 Task: Search for hiking trails near Seattle, Washington, and Olympic National Park, Washington.
Action: Mouse moved to (136, 80)
Screenshot: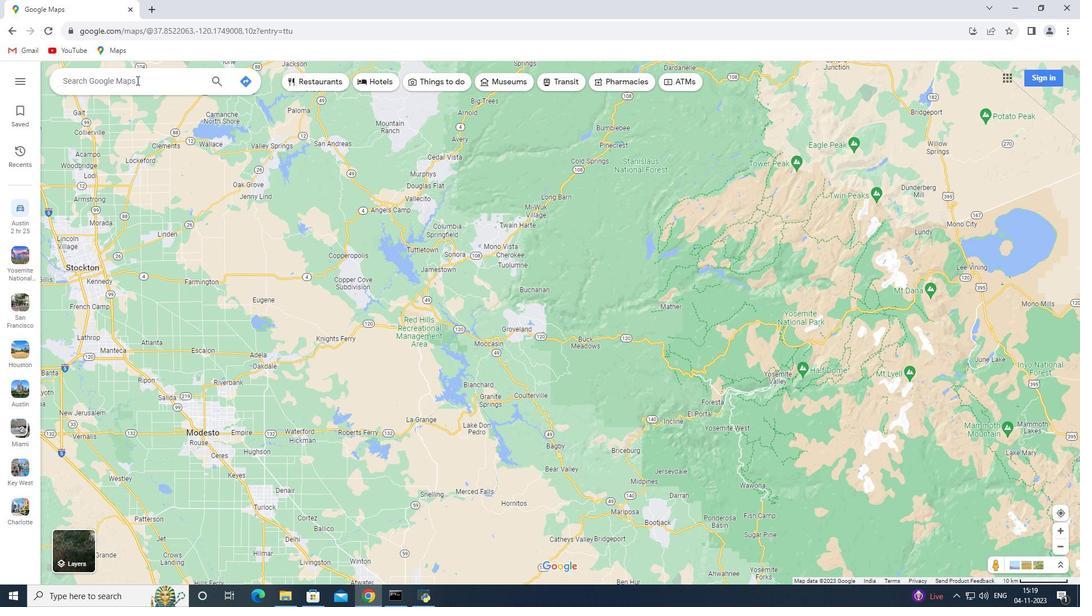 
Action: Mouse pressed left at (136, 80)
Screenshot: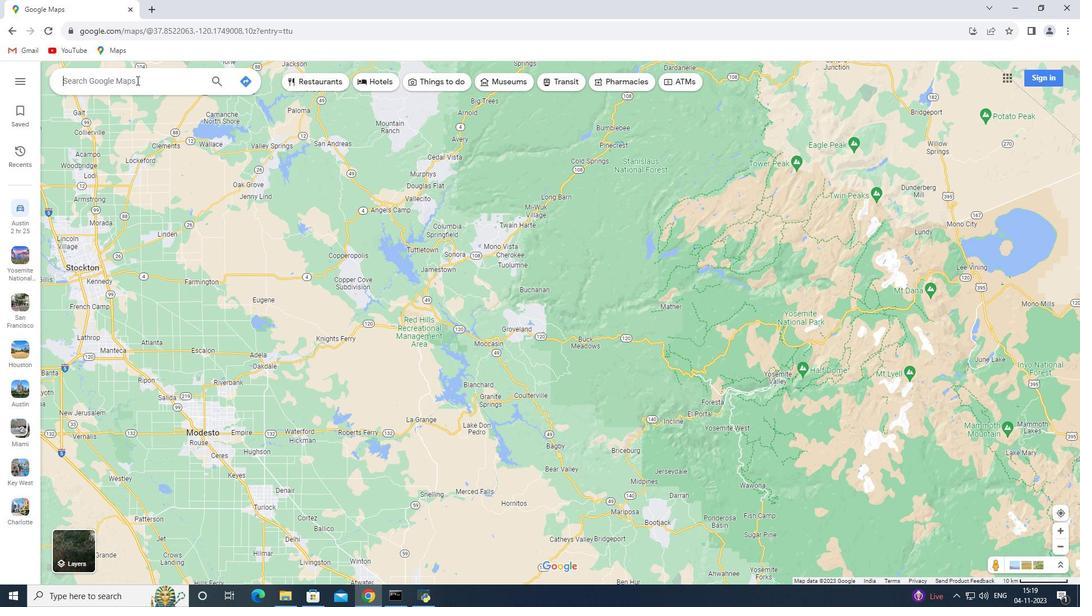 
Action: Key pressed <Key.shift>Seattle,<Key.space><Key.shift>Washington<Key.enter>
Screenshot: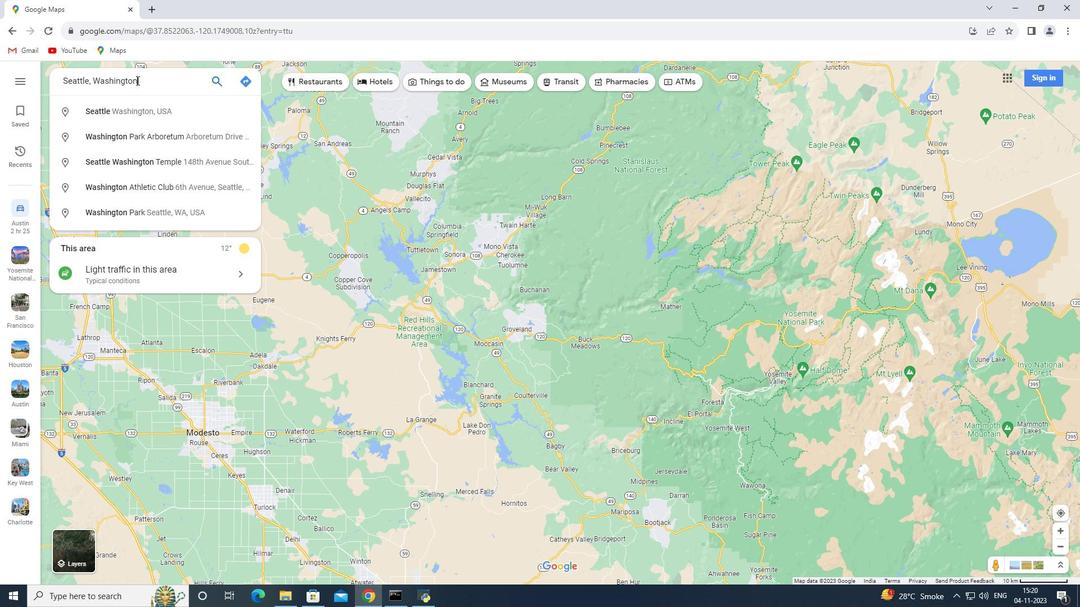 
Action: Mouse moved to (155, 274)
Screenshot: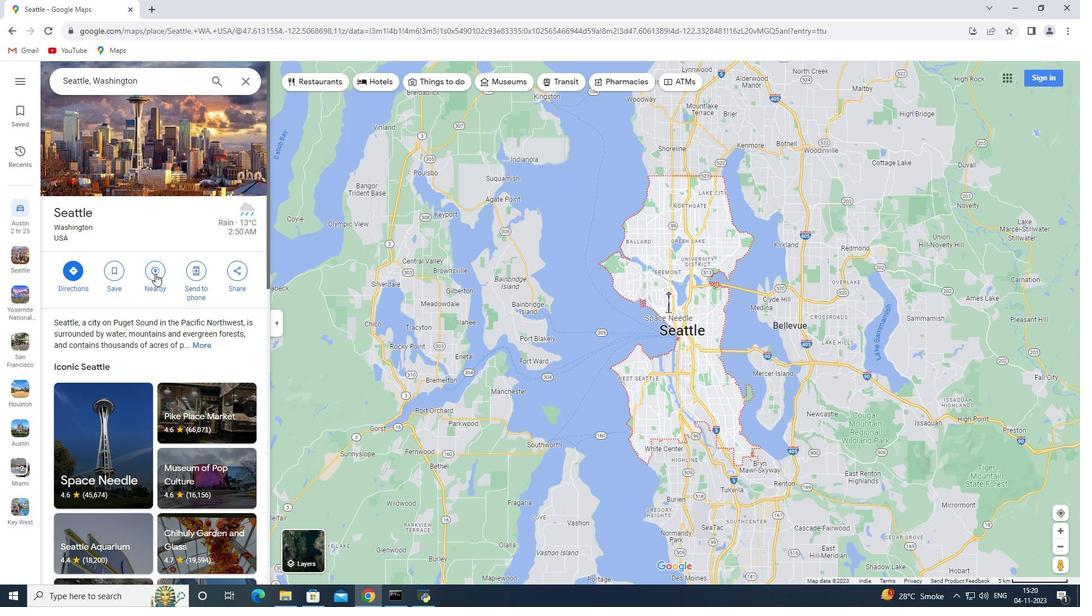 
Action: Mouse pressed left at (155, 274)
Screenshot: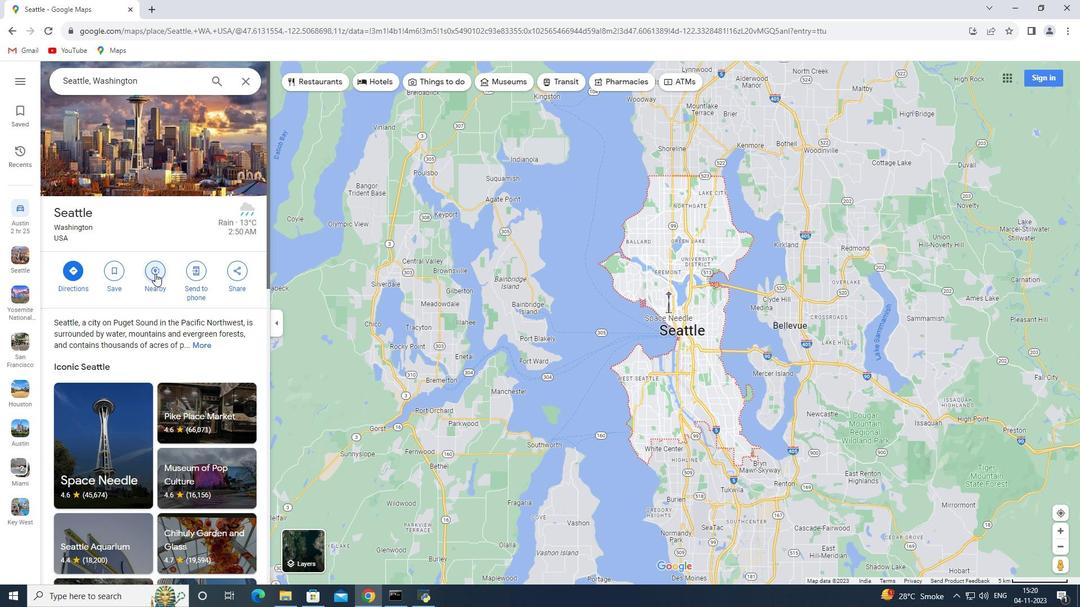 
Action: Key pressed hiking<Key.space>trails<Key.enter>
Screenshot: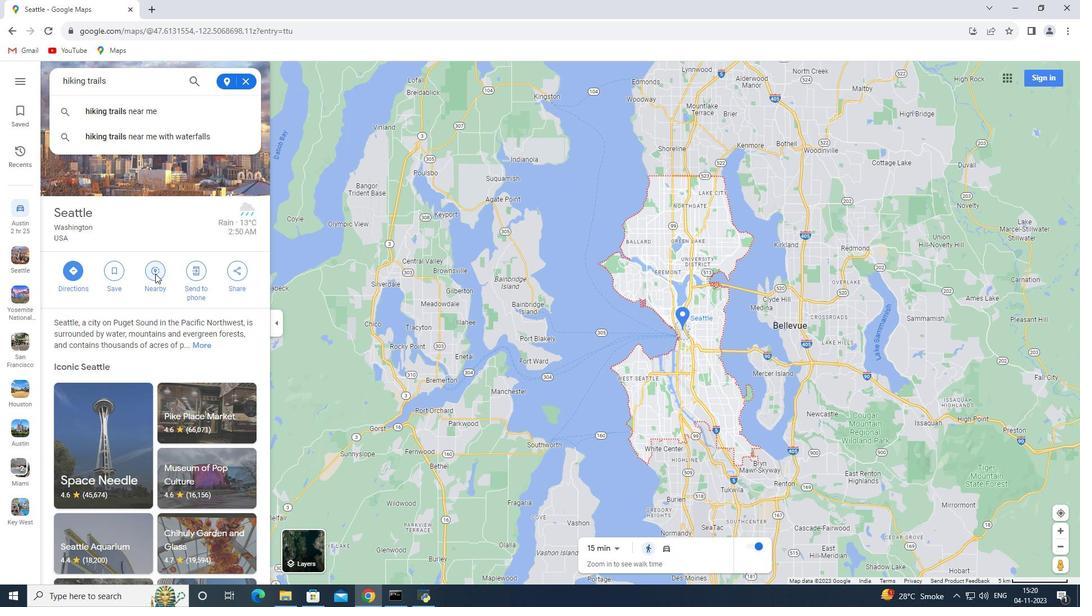 
Action: Mouse moved to (246, 82)
Screenshot: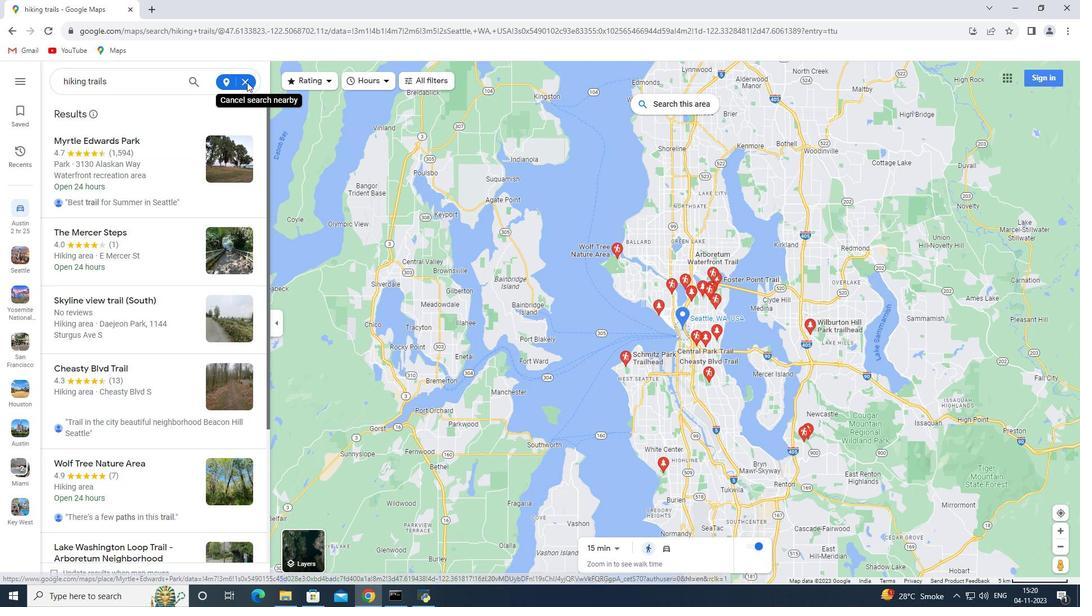 
Action: Mouse pressed left at (246, 82)
Screenshot: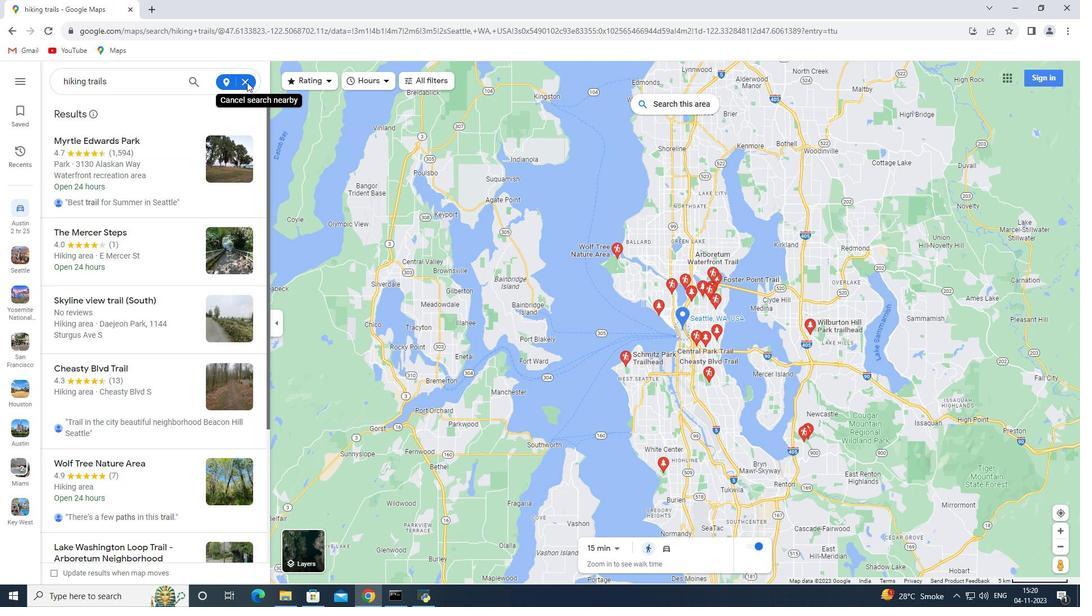 
Action: Mouse pressed left at (246, 82)
Screenshot: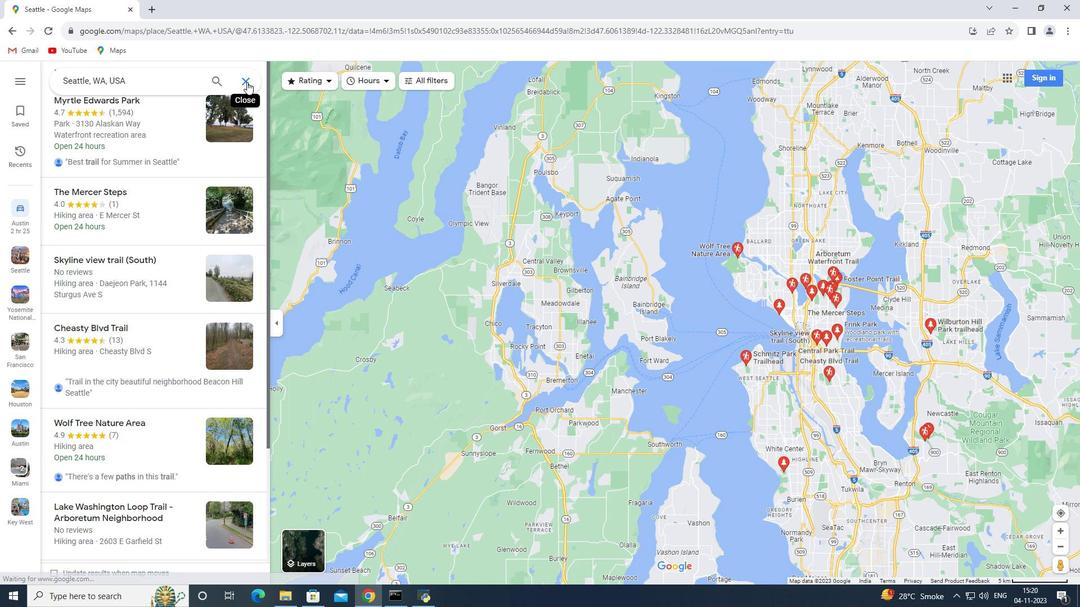 
Action: Mouse moved to (105, 74)
Screenshot: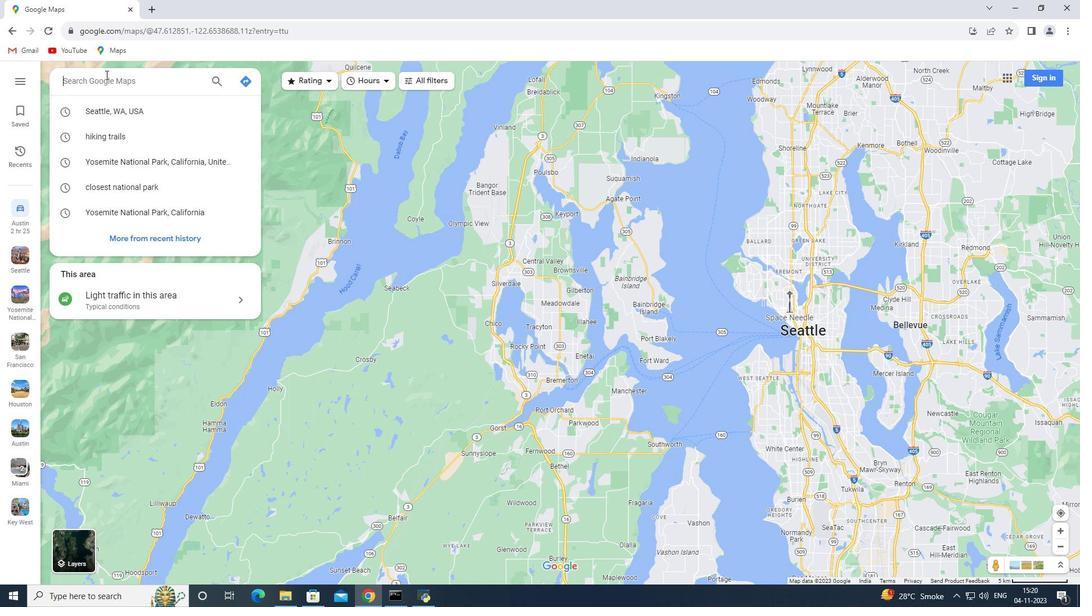 
Action: Key pressed <Key.shift>Olymb<Key.backspace>pic<Key.space><Key.shift>National<Key.space><Key.shift>Park,<Key.space><Key.shift>Washington<Key.enter>
Screenshot: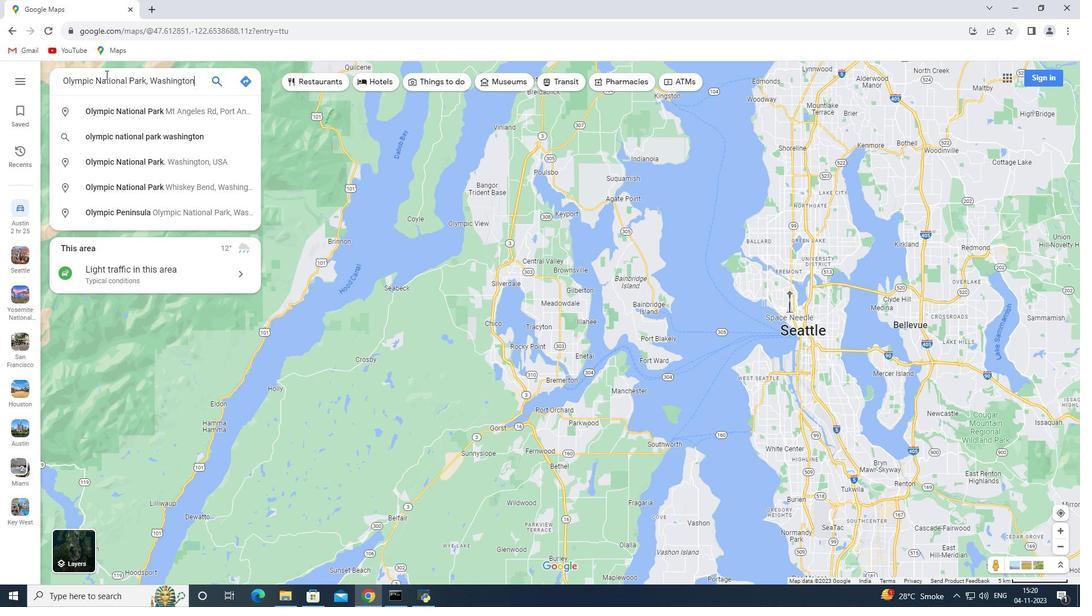 
Action: Mouse moved to (156, 291)
Screenshot: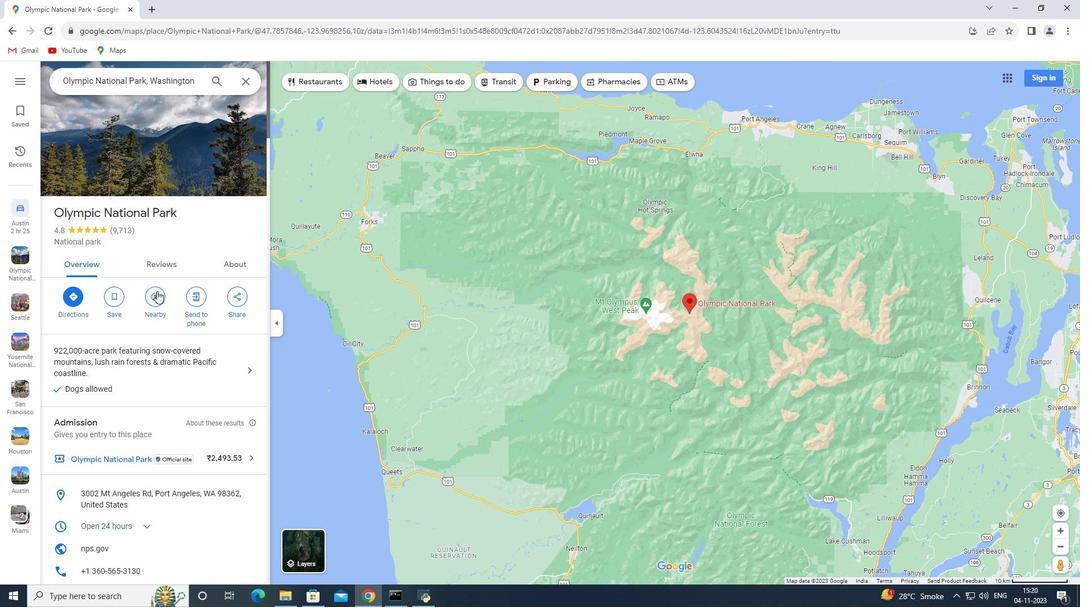 
Action: Mouse pressed left at (156, 291)
Screenshot: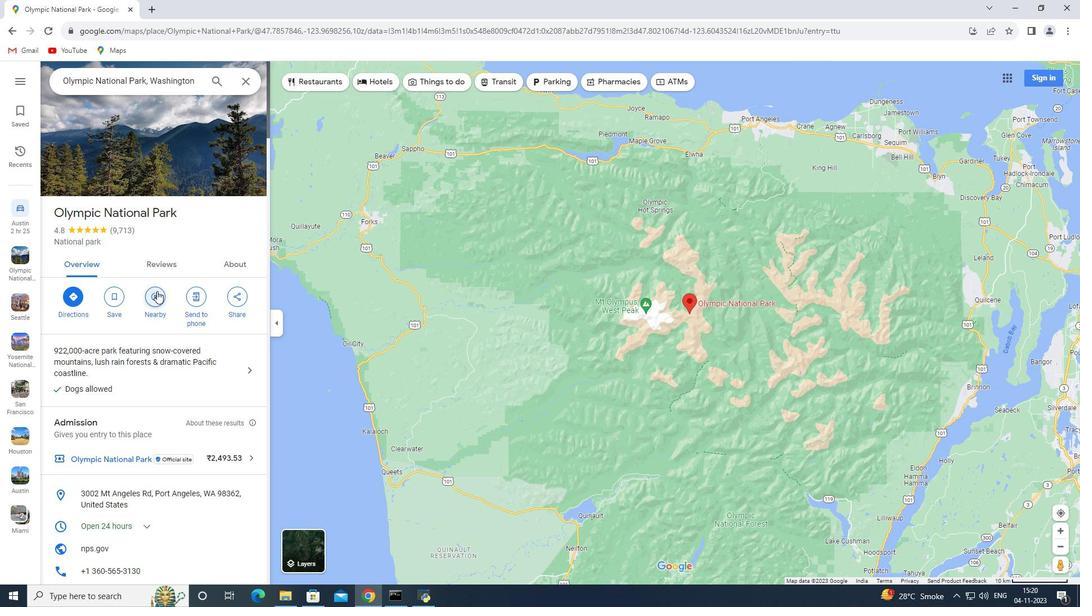 
Action: Key pressed hiking<Key.space>trails<Key.enter>
Screenshot: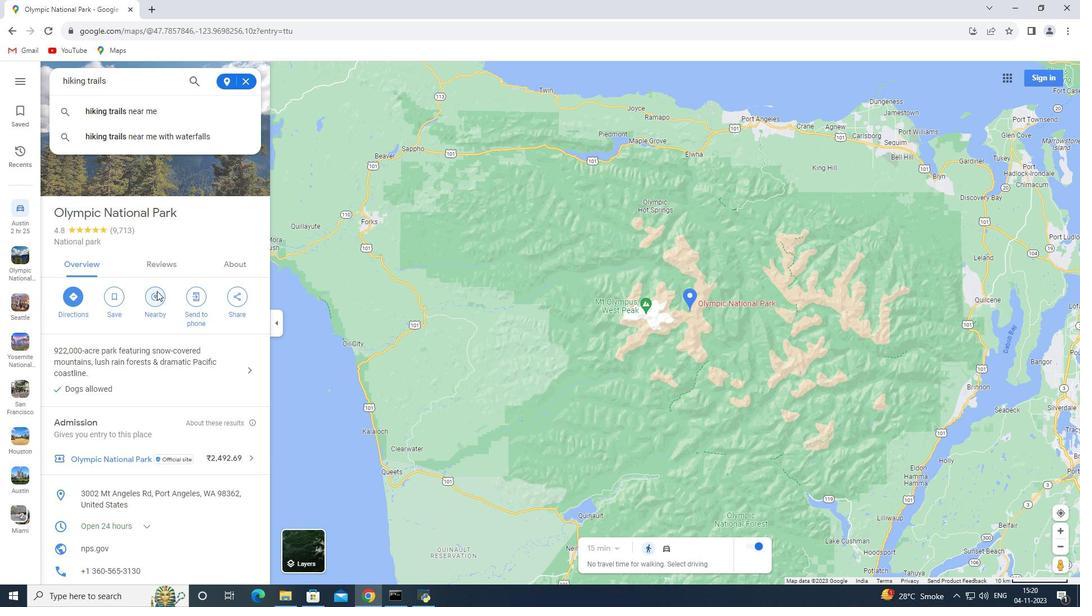 
